 Task: In the  document riskmgmt.txt Select the last point and add comment:  'seems repetitive' Insert emoji reactions: 'Heart' Select all the potins and apply Uppercase
Action: Mouse moved to (213, 382)
Screenshot: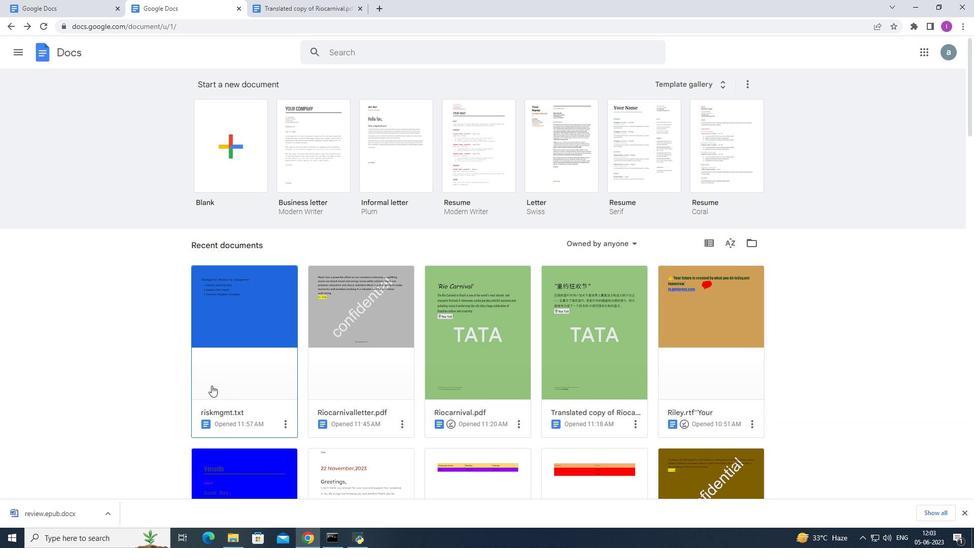 
Action: Mouse pressed left at (213, 382)
Screenshot: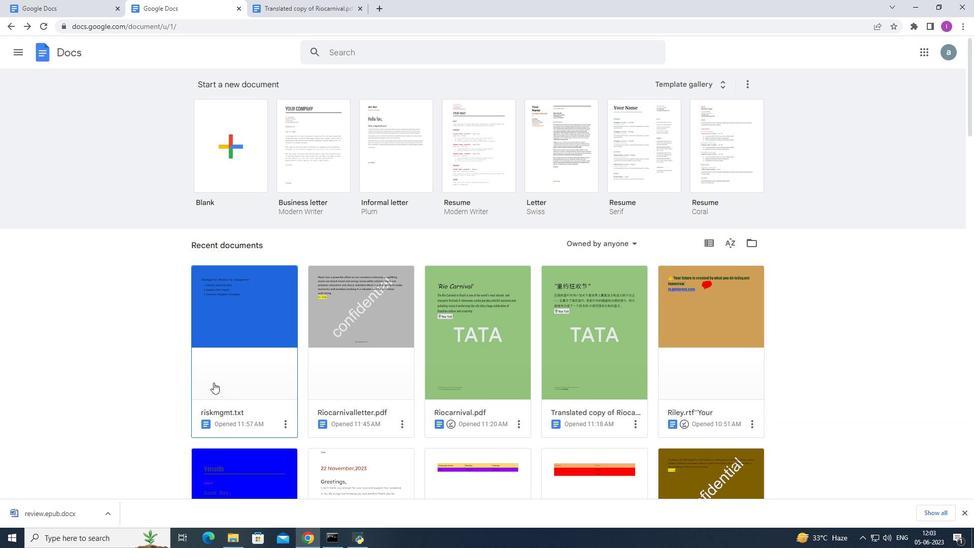 
Action: Mouse moved to (480, 256)
Screenshot: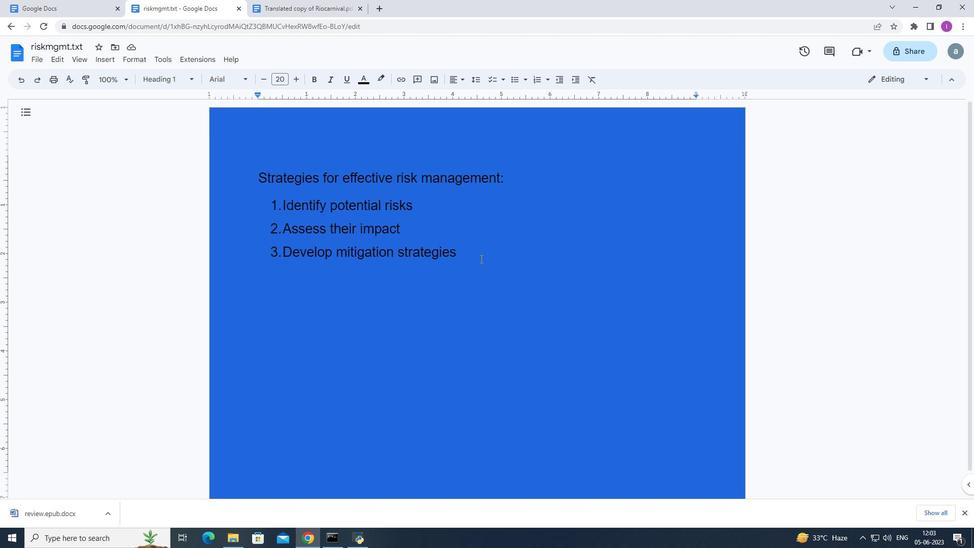 
Action: Mouse pressed left at (480, 256)
Screenshot: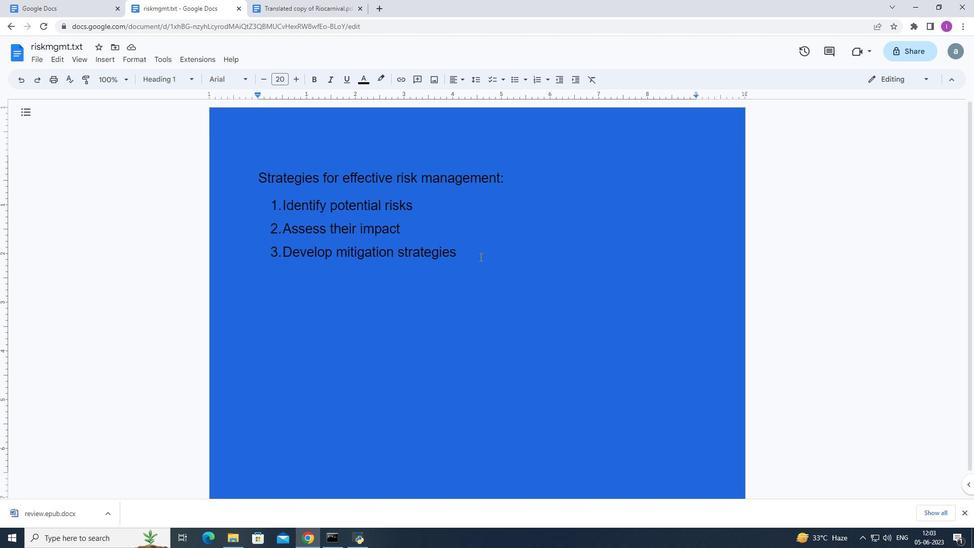 
Action: Mouse moved to (96, 56)
Screenshot: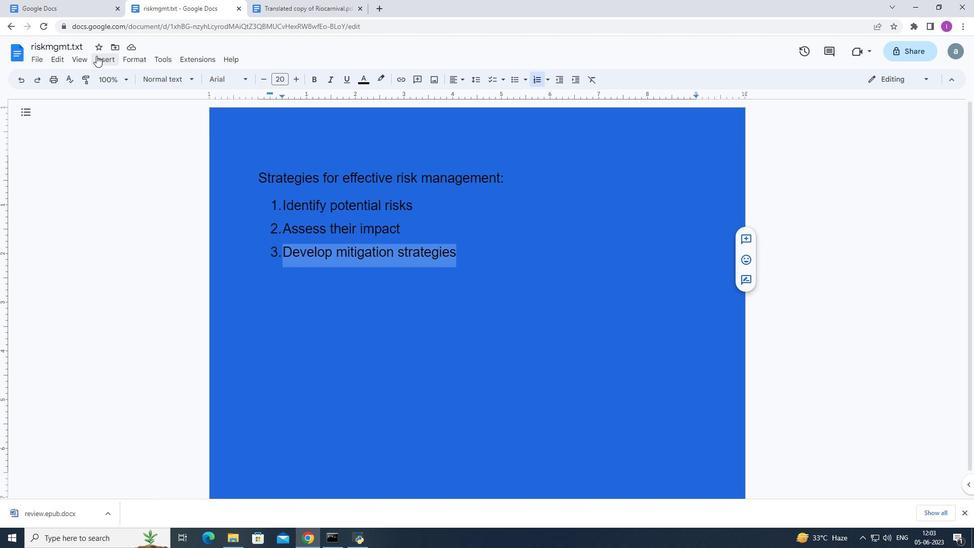 
Action: Mouse pressed left at (96, 56)
Screenshot: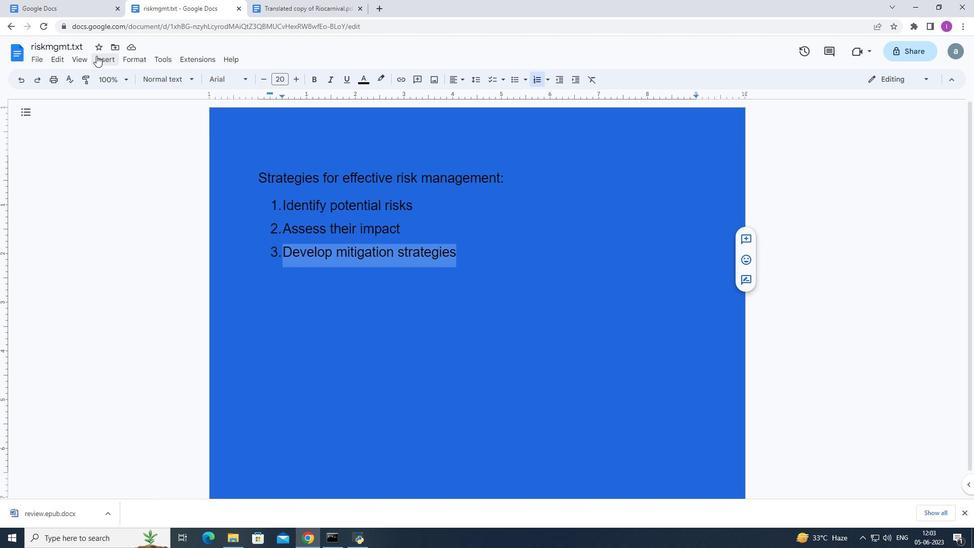 
Action: Mouse moved to (129, 389)
Screenshot: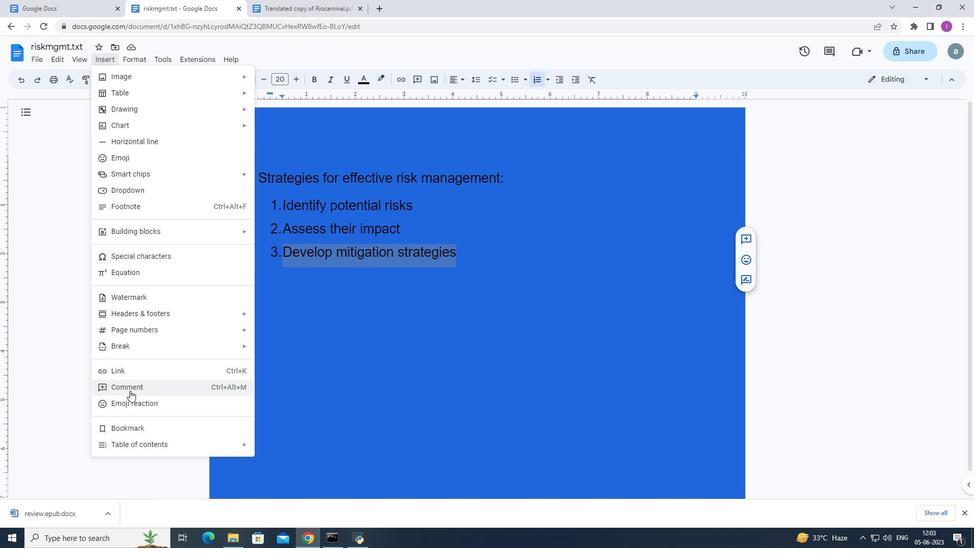 
Action: Mouse pressed left at (129, 389)
Screenshot: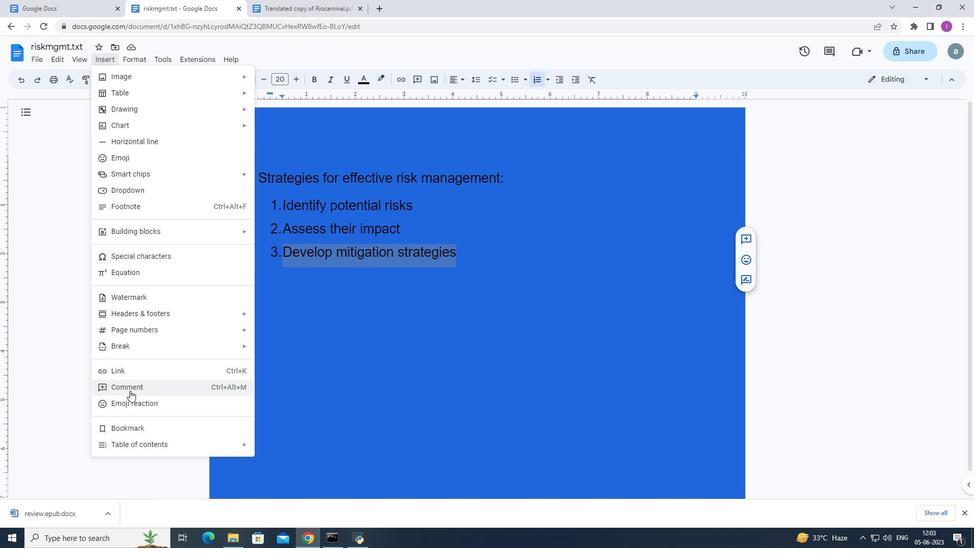 
Action: Mouse moved to (696, 291)
Screenshot: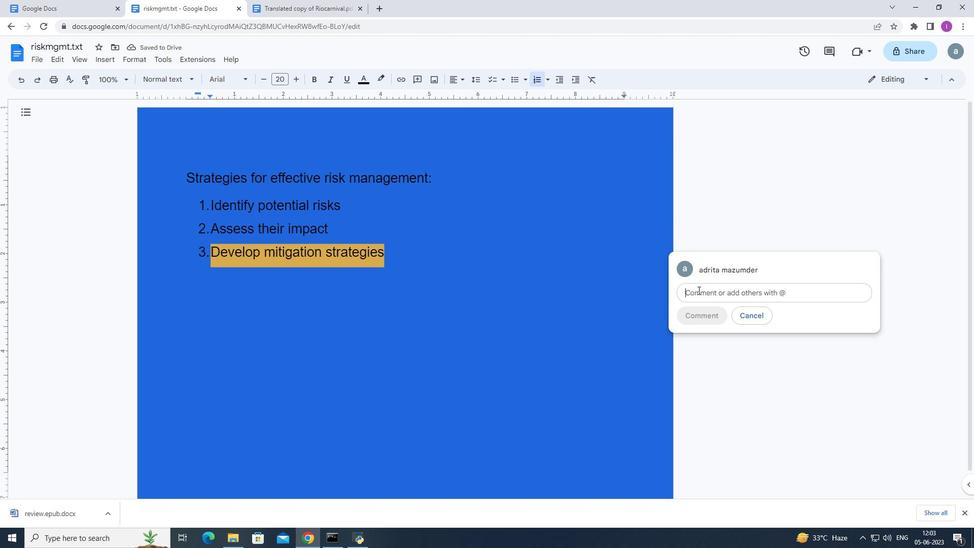 
Action: Mouse pressed left at (696, 291)
Screenshot: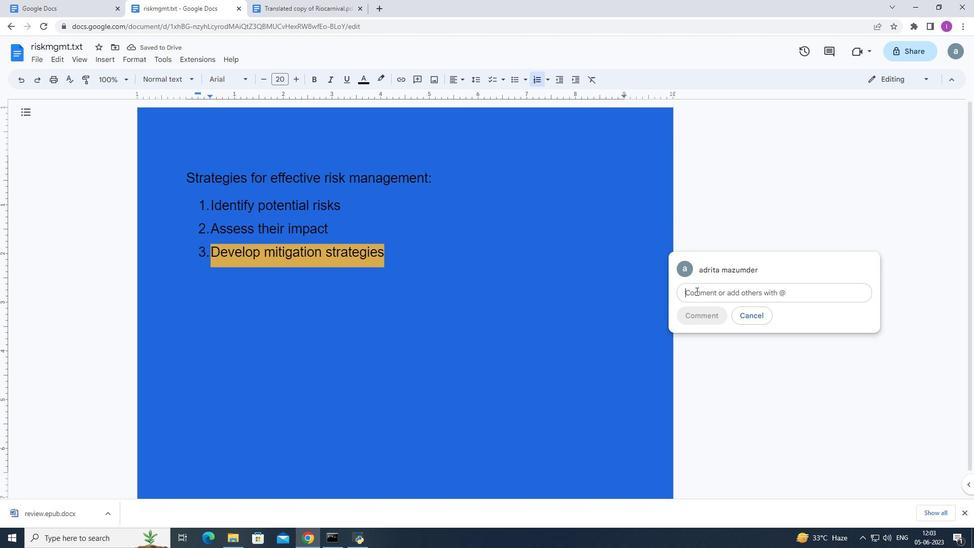 
Action: Mouse moved to (851, 319)
Screenshot: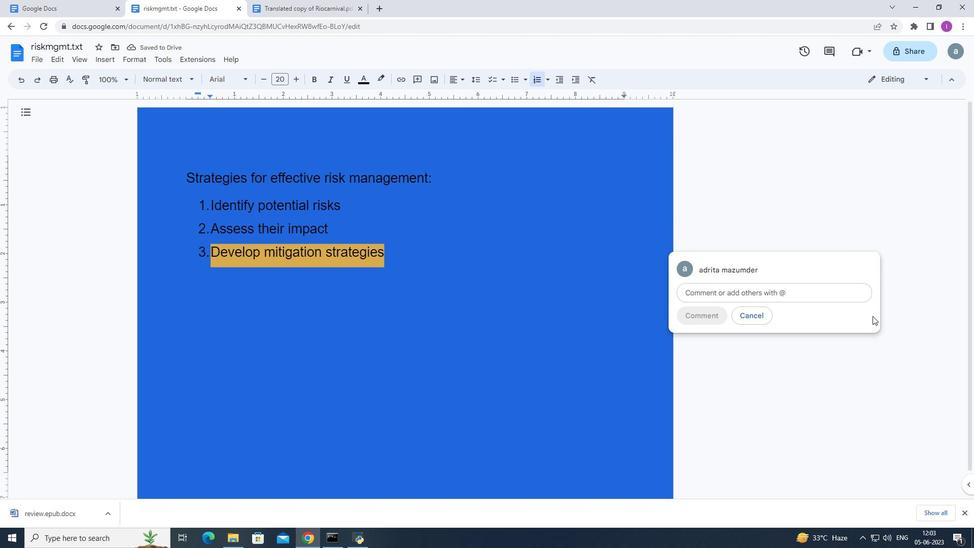
Action: Key pressed seems<Key.space>repetitive
Screenshot: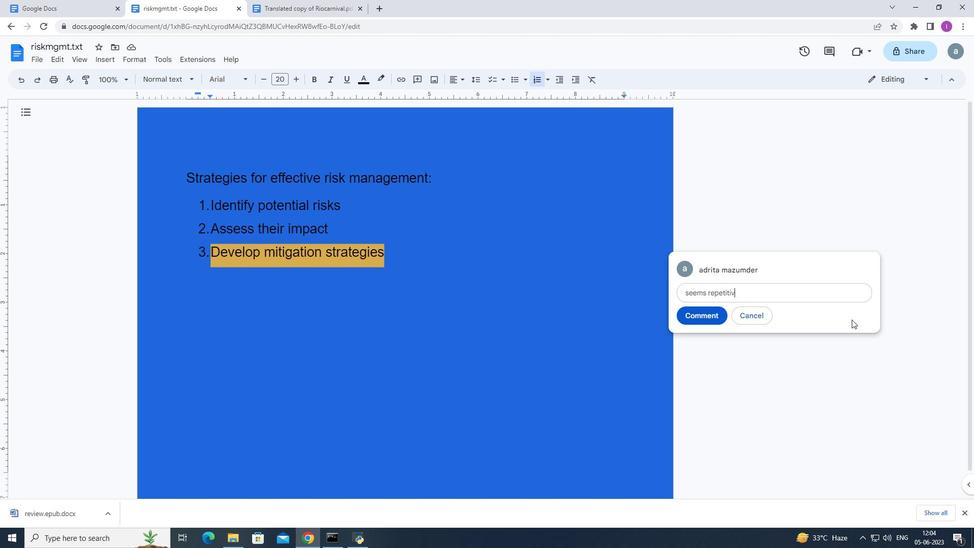 
Action: Mouse moved to (702, 320)
Screenshot: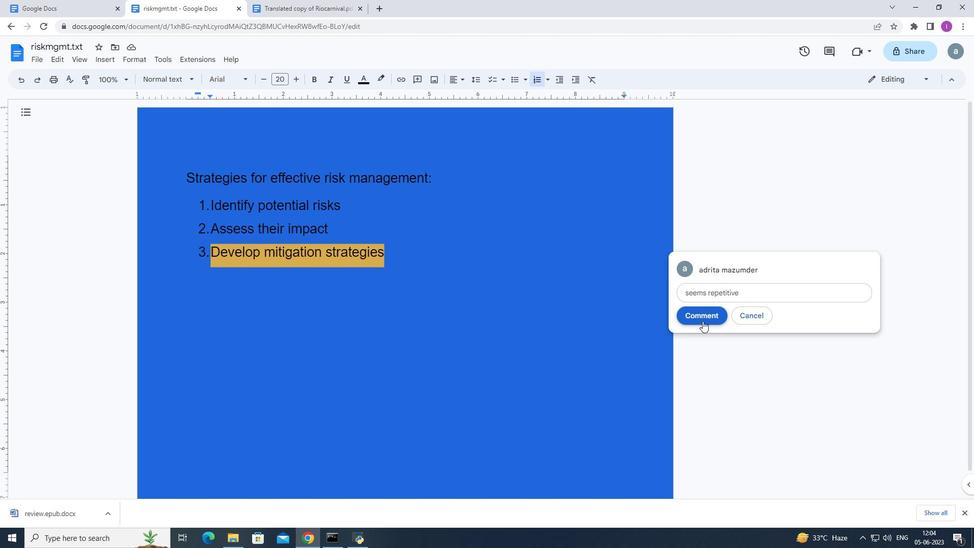 
Action: Mouse pressed left at (702, 320)
Screenshot: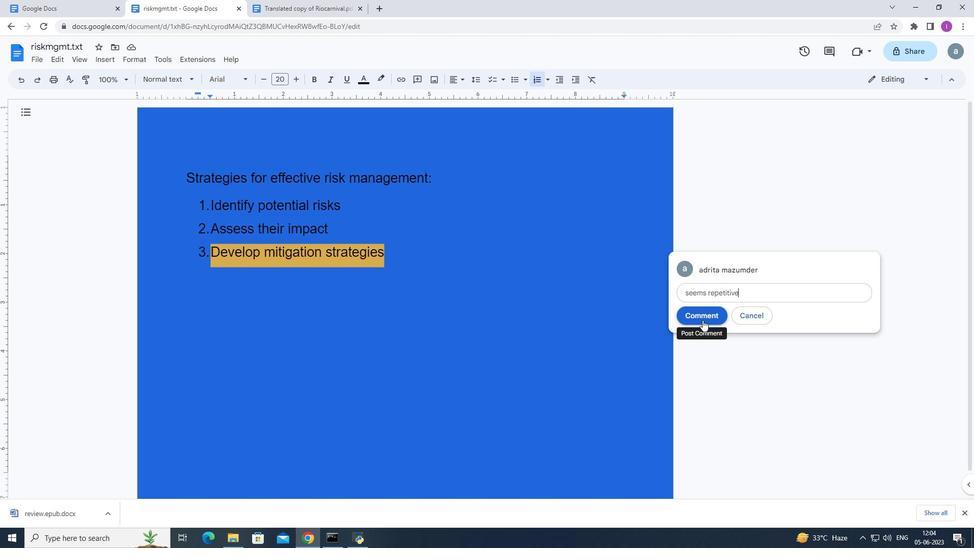 
Action: Mouse moved to (885, 287)
Screenshot: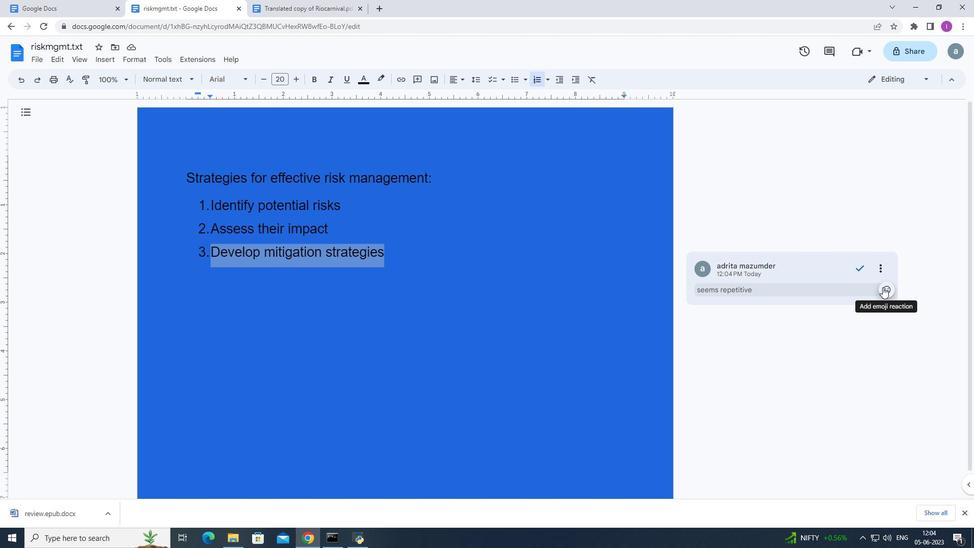 
Action: Mouse pressed left at (885, 287)
Screenshot: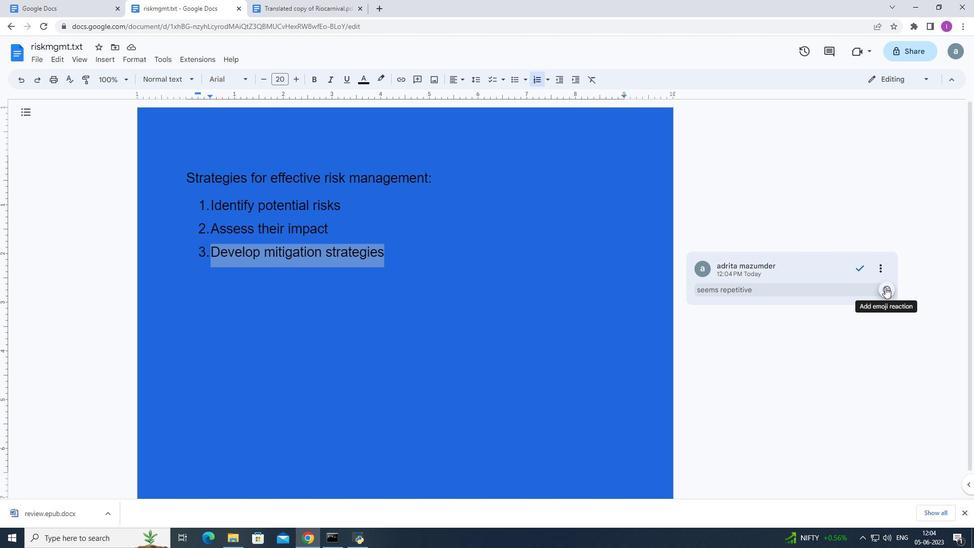 
Action: Mouse moved to (745, 407)
Screenshot: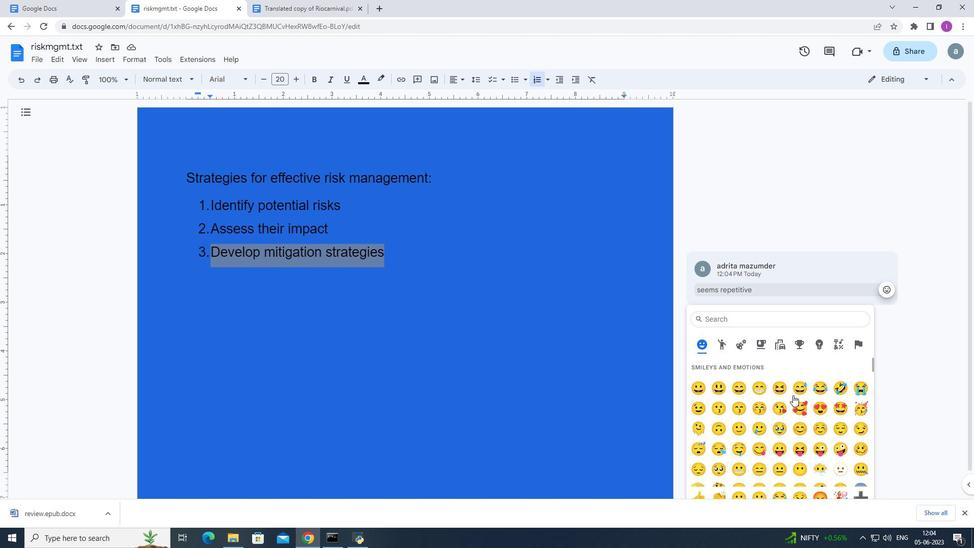 
Action: Mouse scrolled (745, 406) with delta (0, 0)
Screenshot: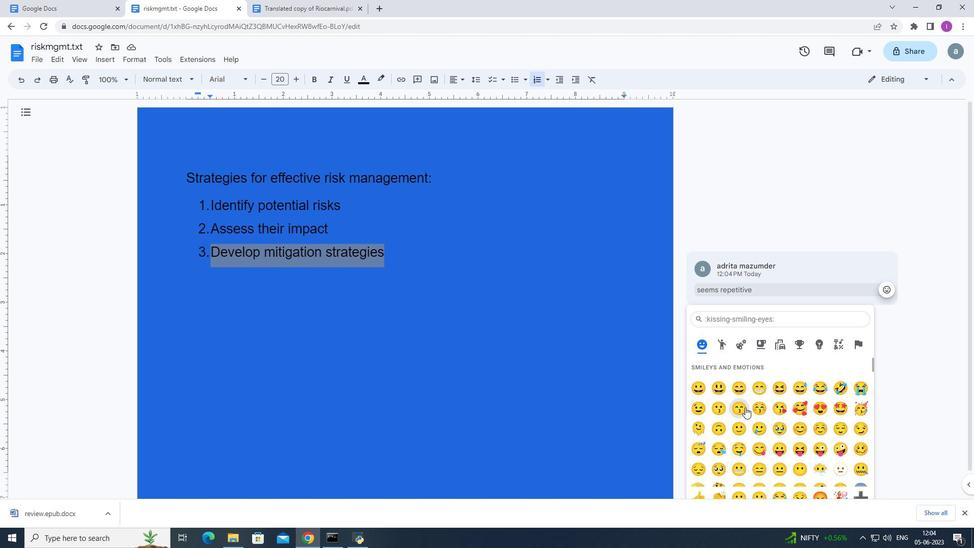 
Action: Mouse moved to (761, 398)
Screenshot: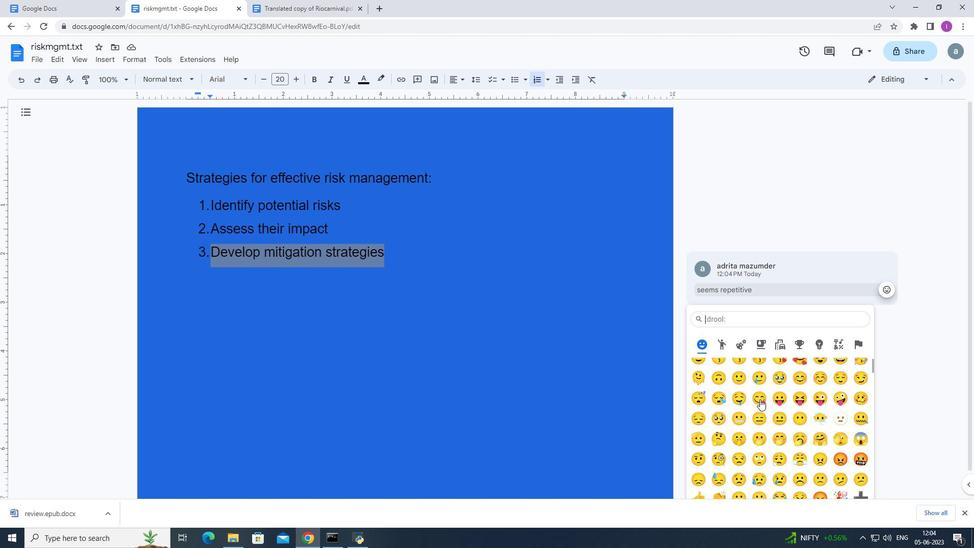 
Action: Mouse scrolled (761, 397) with delta (0, 0)
Screenshot: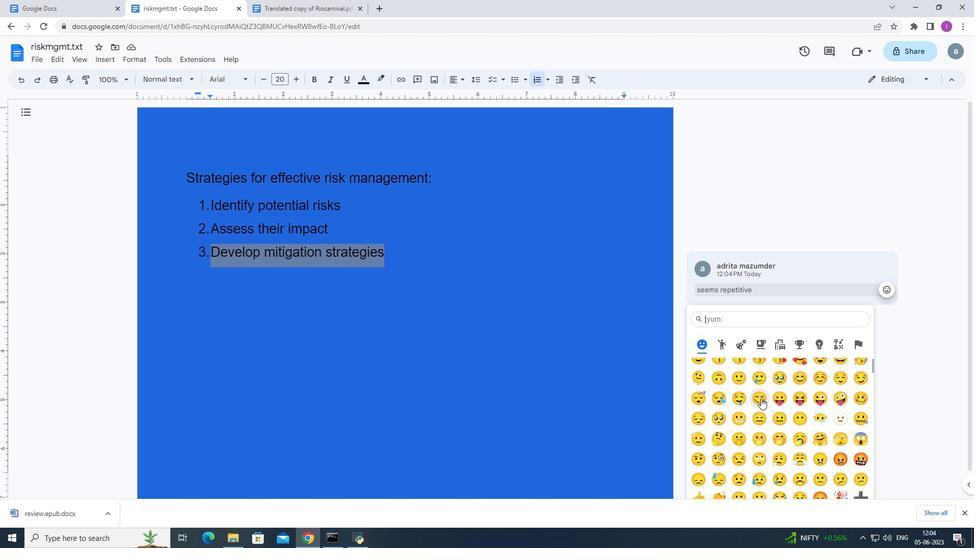 
Action: Mouse scrolled (761, 397) with delta (0, 0)
Screenshot: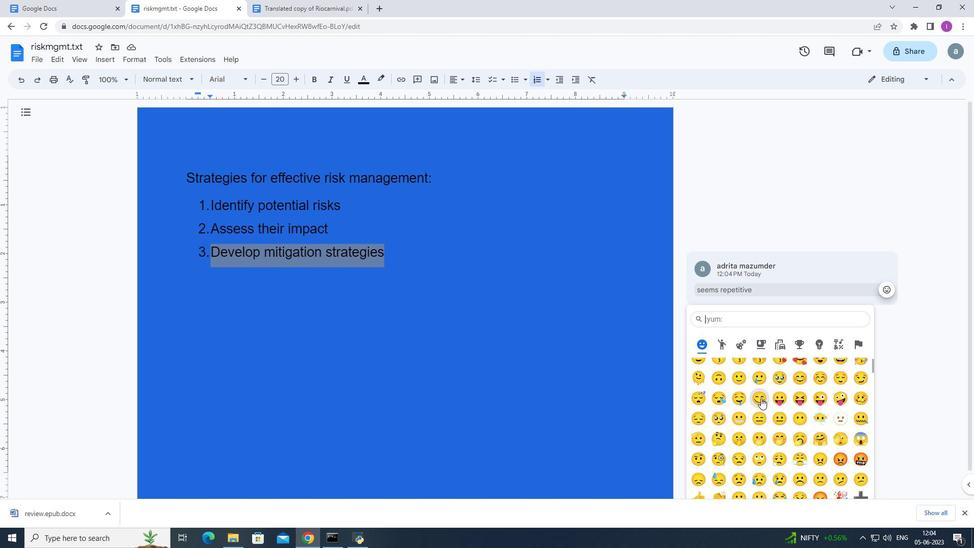 
Action: Mouse moved to (794, 402)
Screenshot: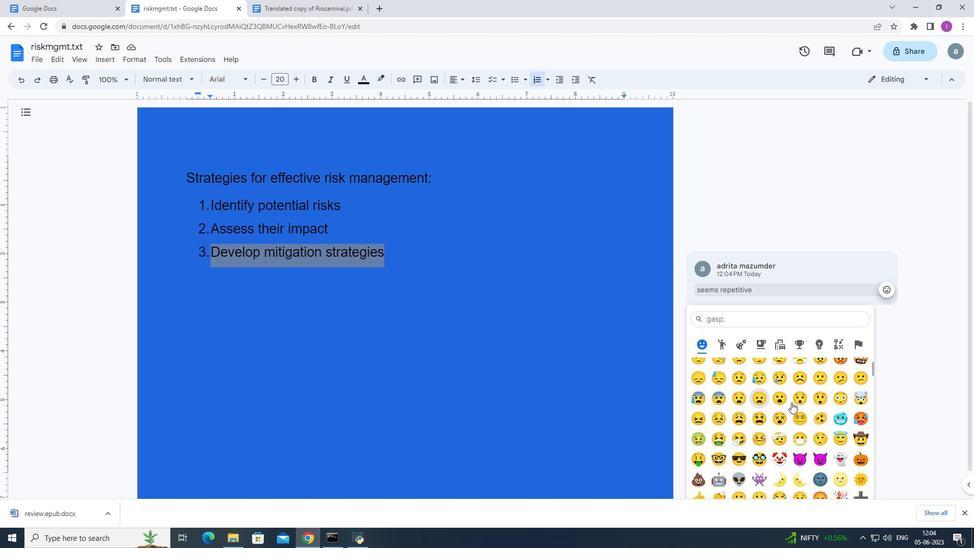 
Action: Mouse scrolled (794, 401) with delta (0, 0)
Screenshot: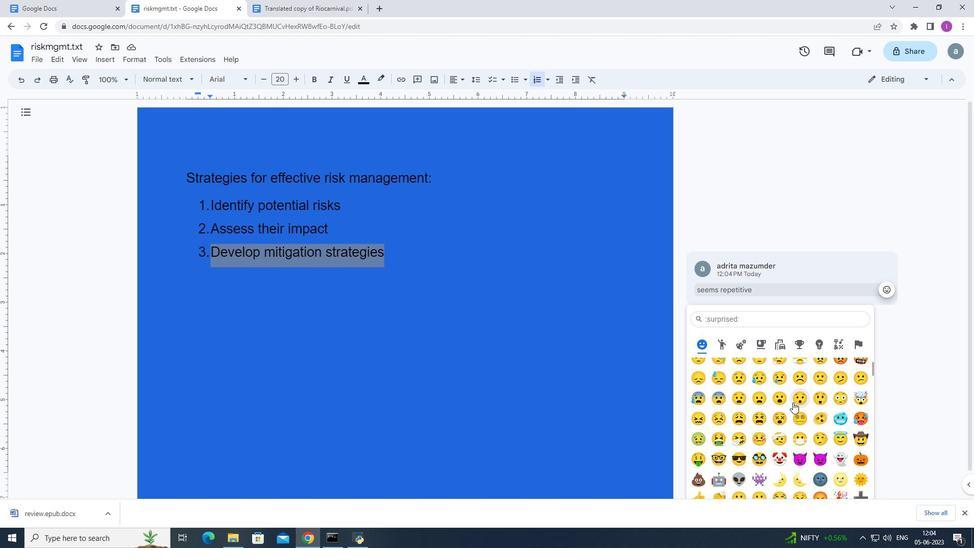 
Action: Mouse moved to (795, 402)
Screenshot: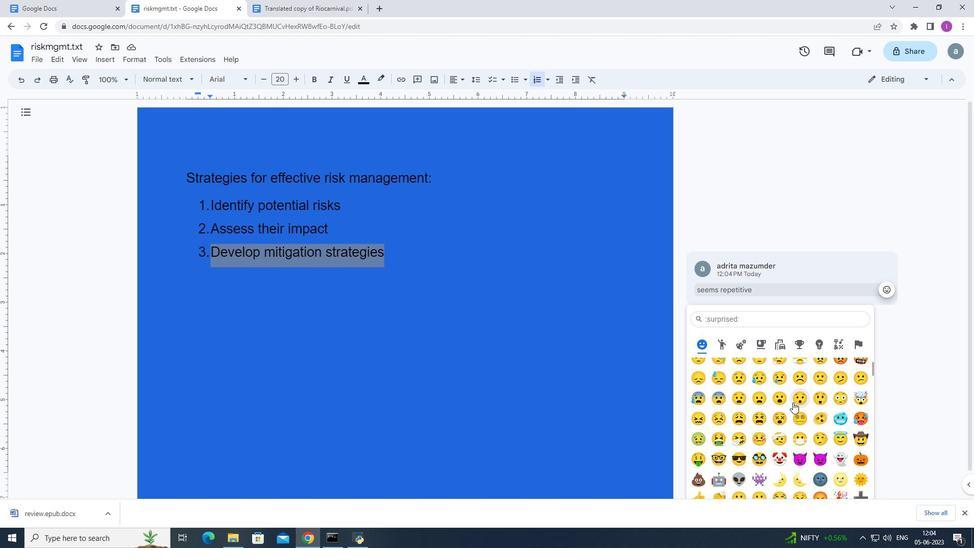 
Action: Mouse scrolled (795, 401) with delta (0, 0)
Screenshot: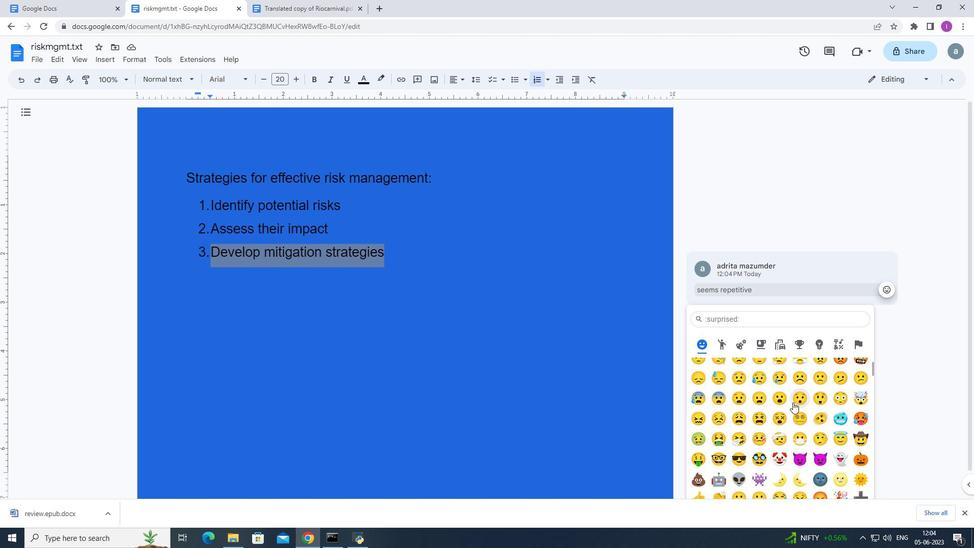 
Action: Mouse moved to (795, 402)
Screenshot: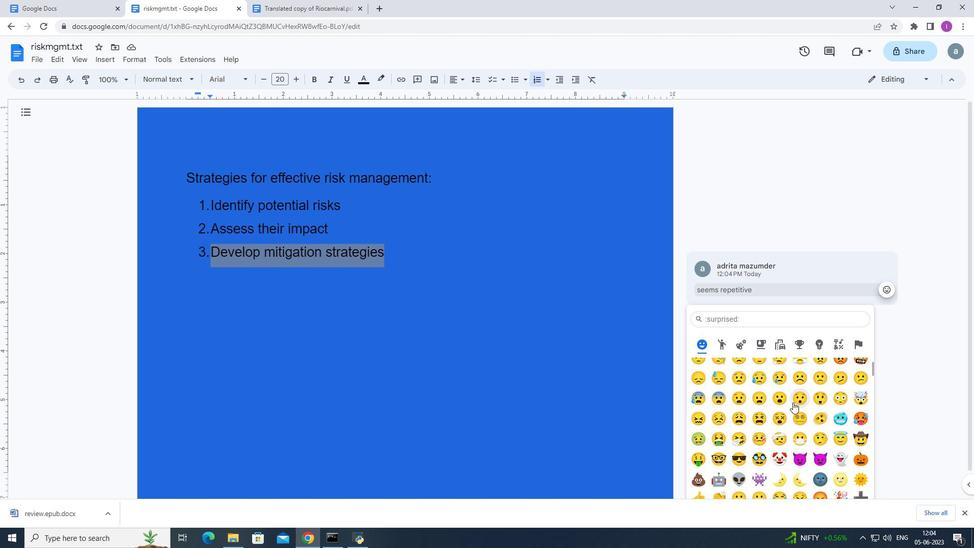 
Action: Mouse scrolled (795, 401) with delta (0, 0)
Screenshot: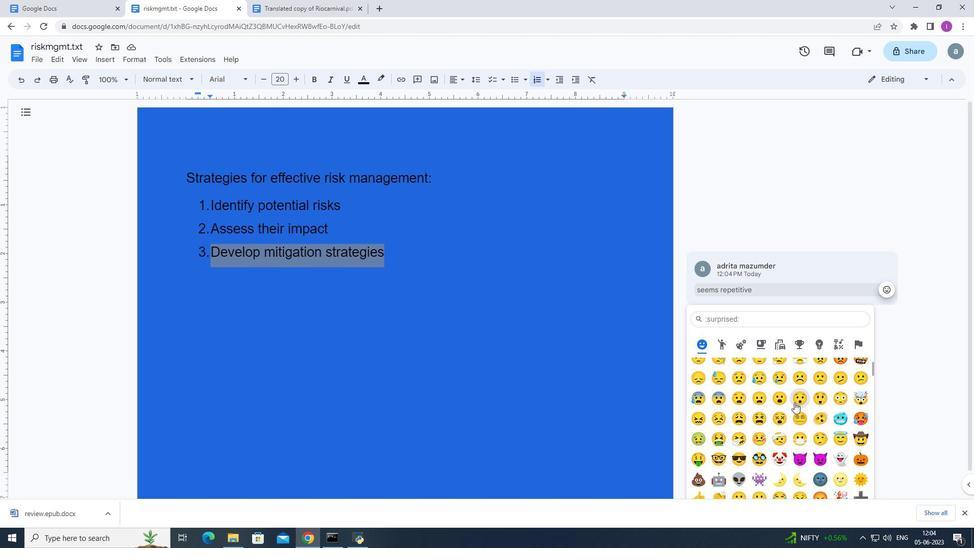 
Action: Mouse moved to (795, 402)
Screenshot: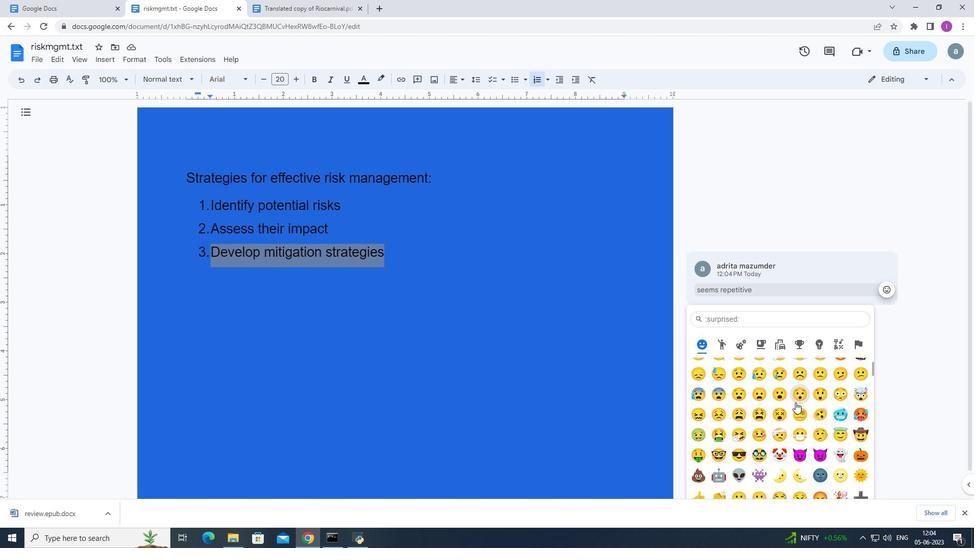 
Action: Mouse scrolled (795, 401) with delta (0, 0)
Screenshot: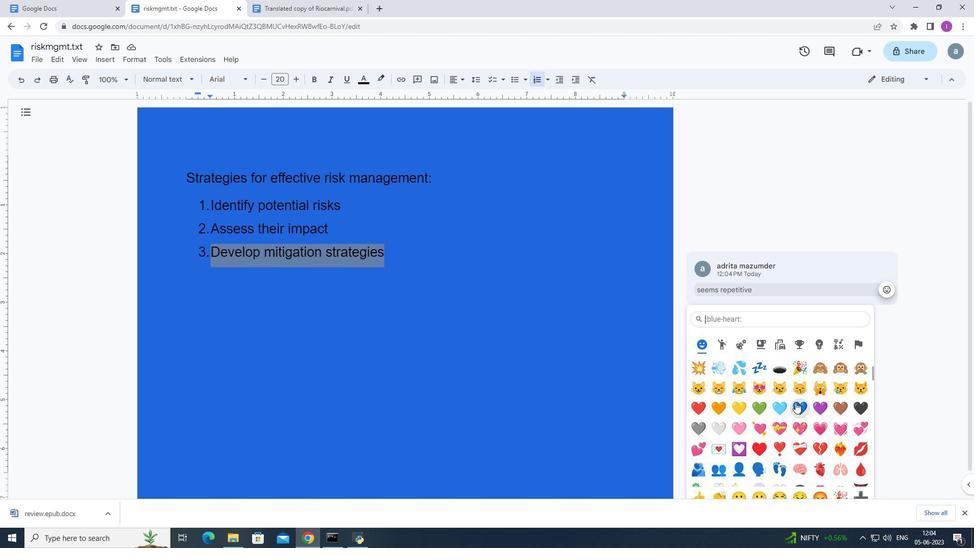 
Action: Mouse moved to (766, 397)
Screenshot: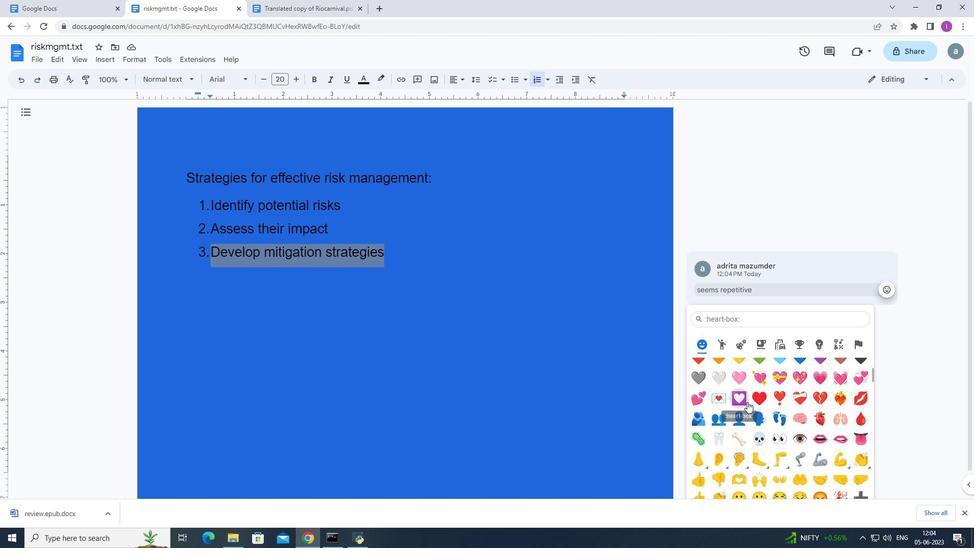 
Action: Mouse pressed left at (766, 397)
Screenshot: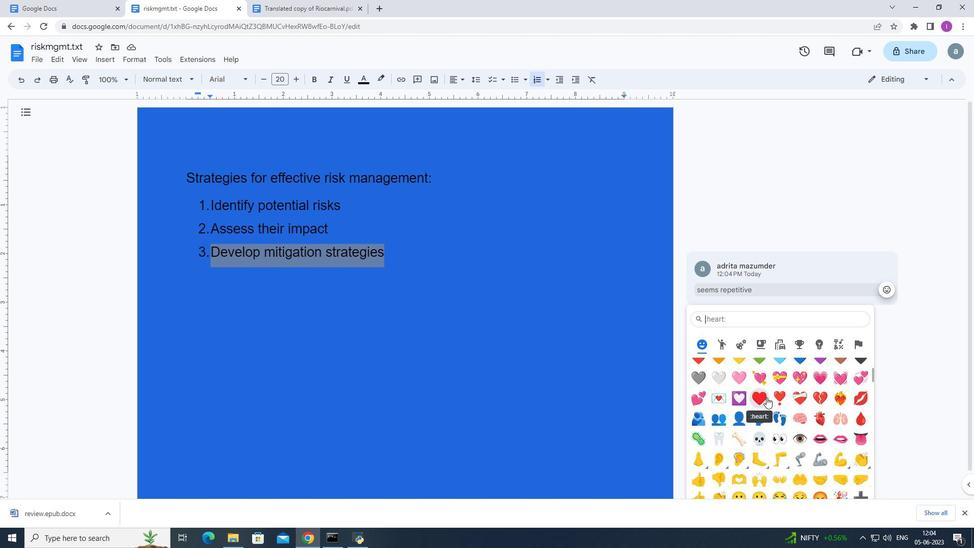 
Action: Mouse moved to (446, 441)
Screenshot: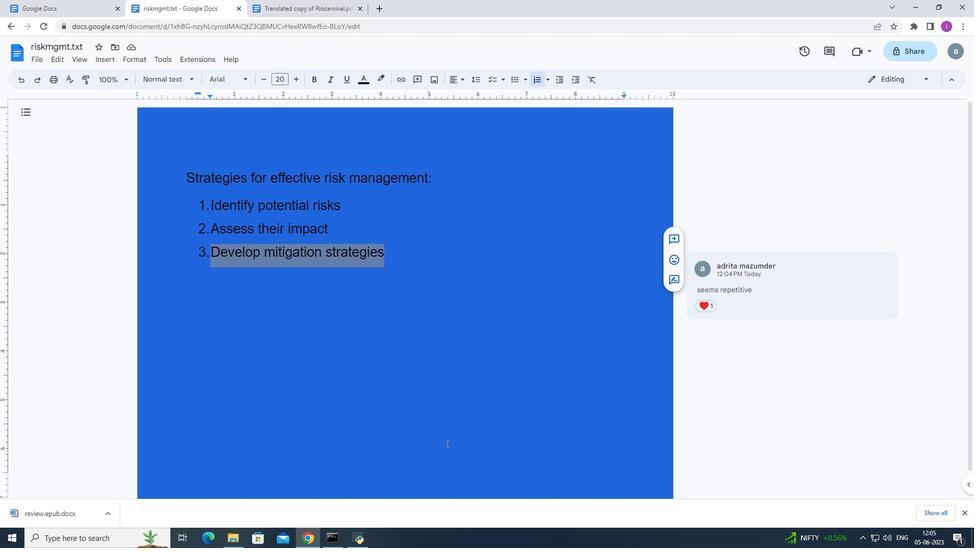 
Action: Mouse pressed left at (446, 441)
Screenshot: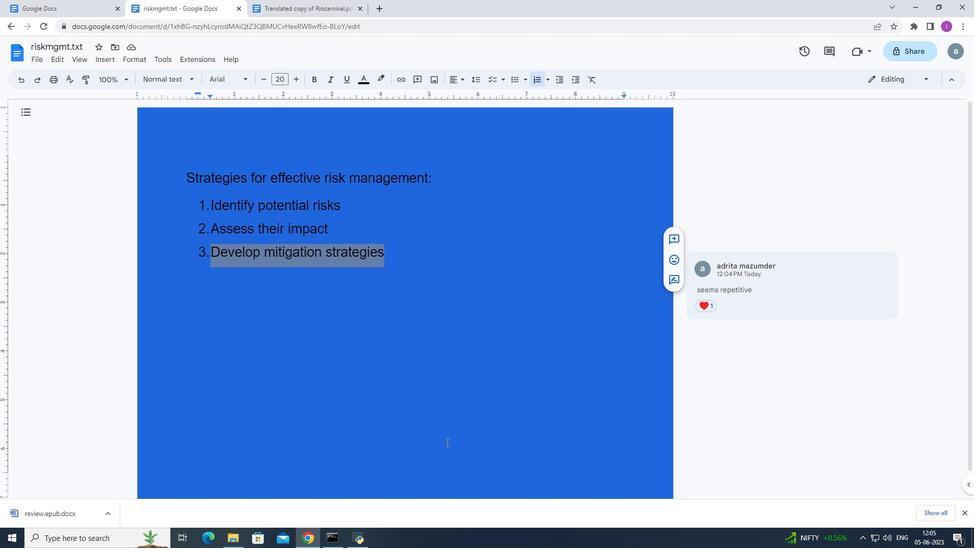 
Action: Mouse moved to (166, 163)
Screenshot: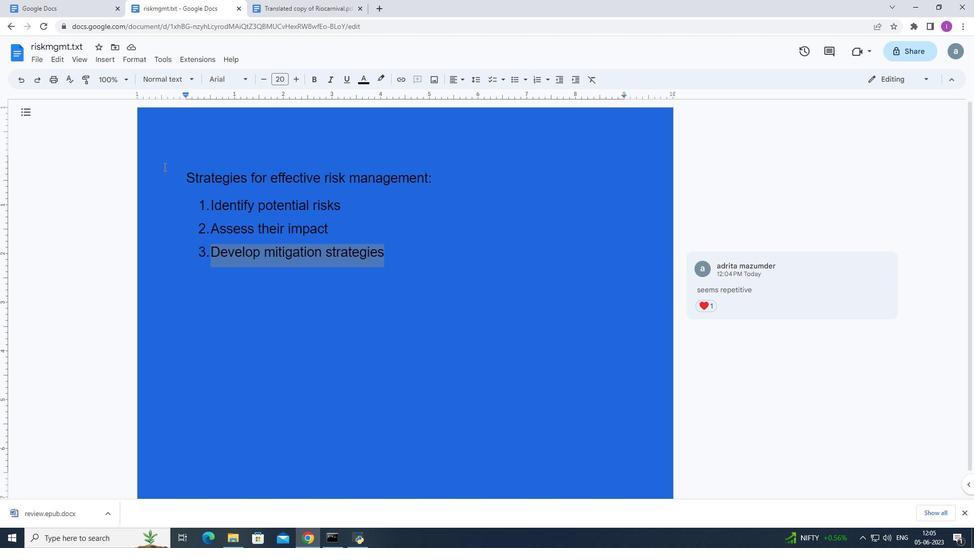 
Action: Mouse pressed left at (166, 163)
Screenshot: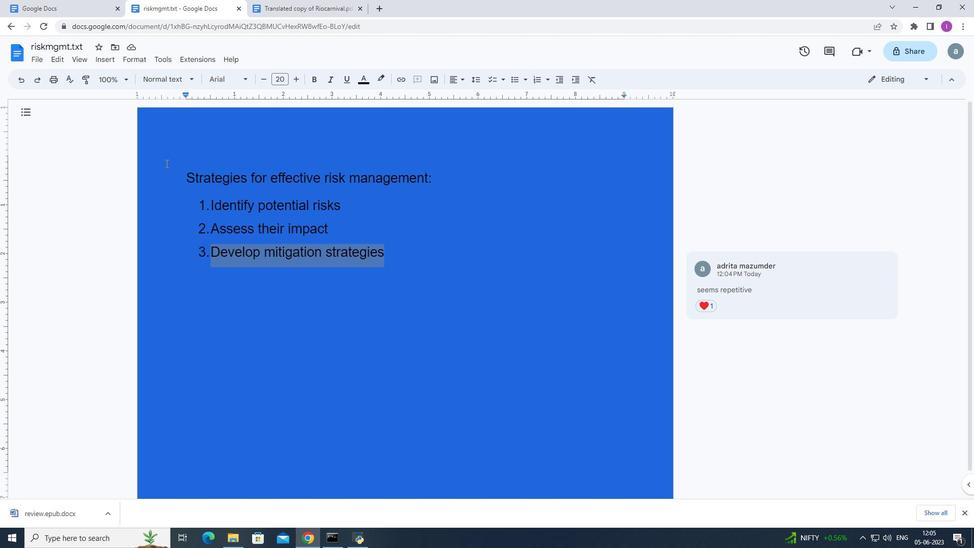 
Action: Mouse moved to (147, 56)
Screenshot: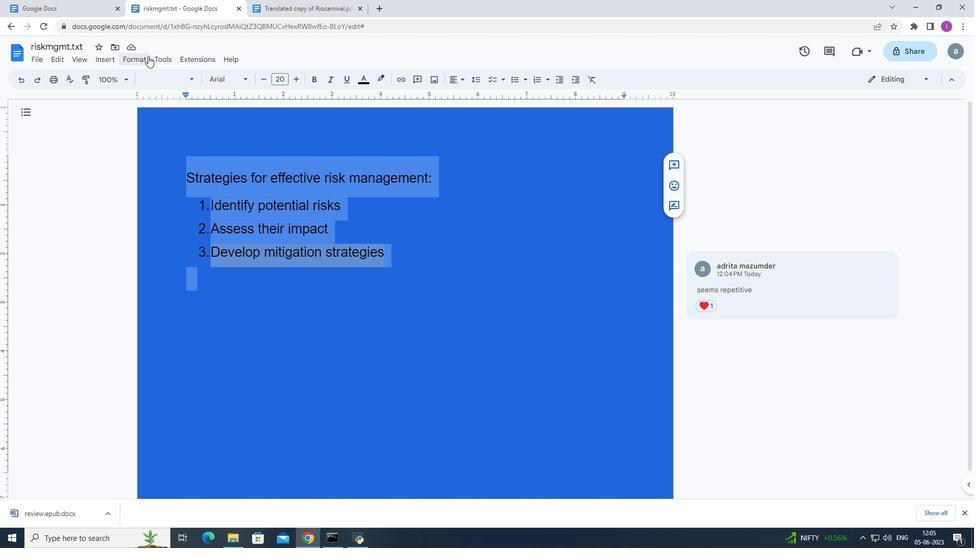 
Action: Mouse pressed left at (147, 56)
Screenshot: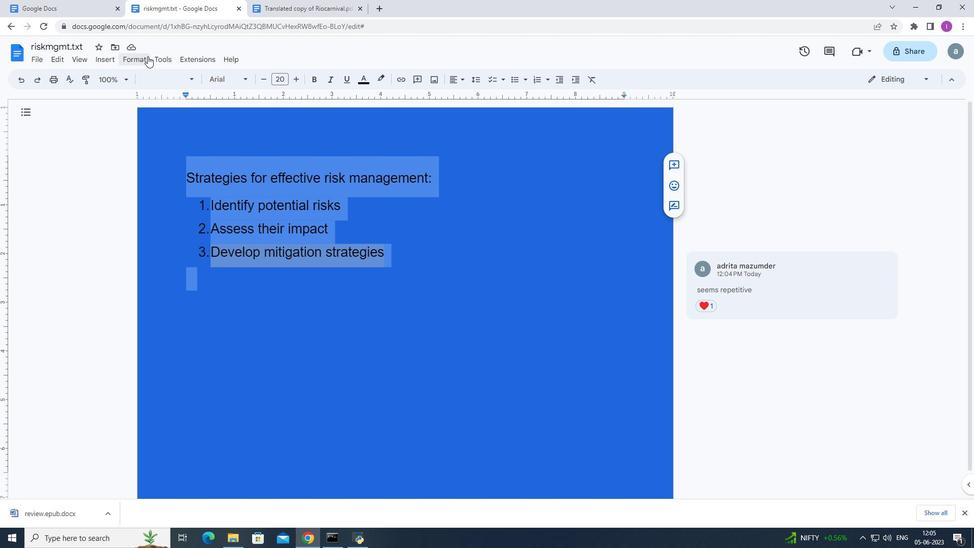 
Action: Mouse moved to (435, 220)
Screenshot: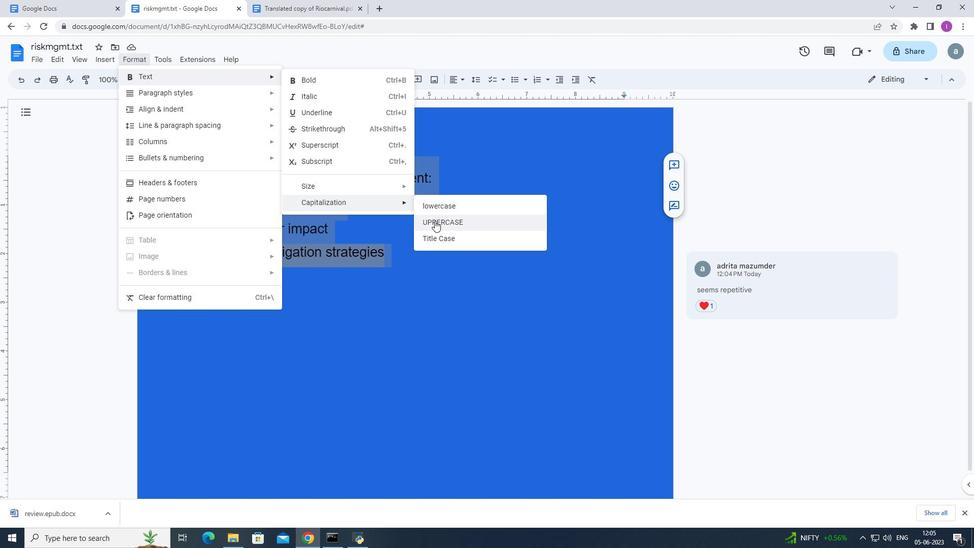 
Action: Mouse pressed left at (435, 220)
Screenshot: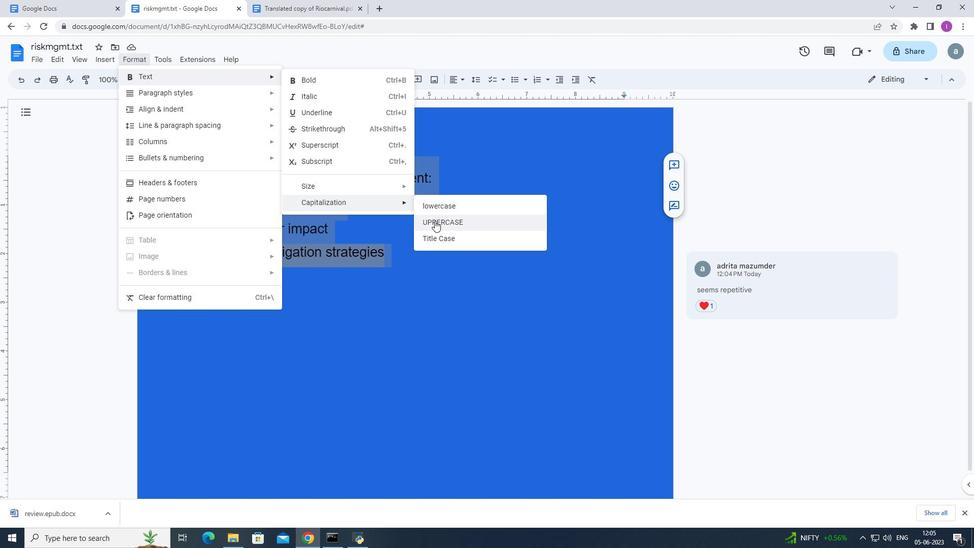 
Action: Mouse moved to (128, 176)
Screenshot: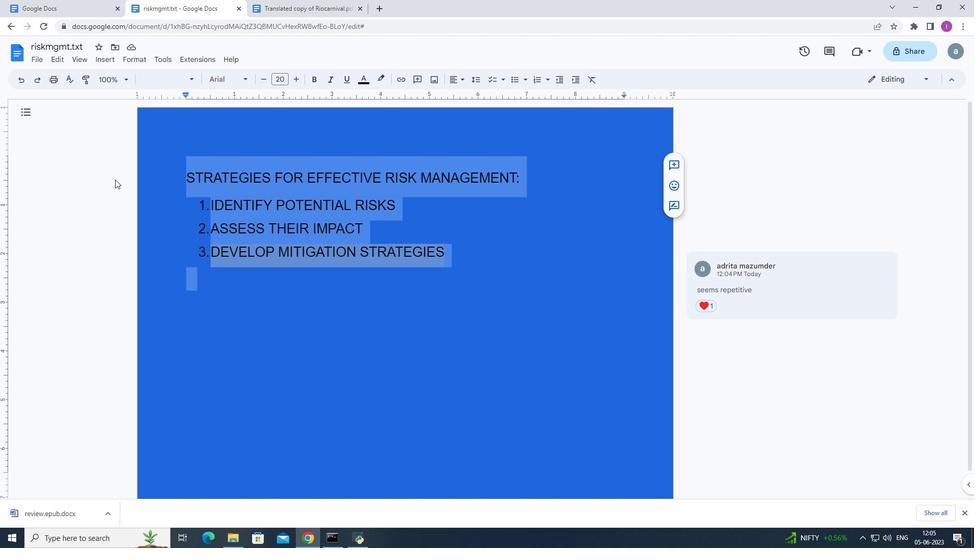 
